 Task: Add Mauro & Gianni Parmesan Cheese Wedge to the cart.
Action: Mouse moved to (53, 342)
Screenshot: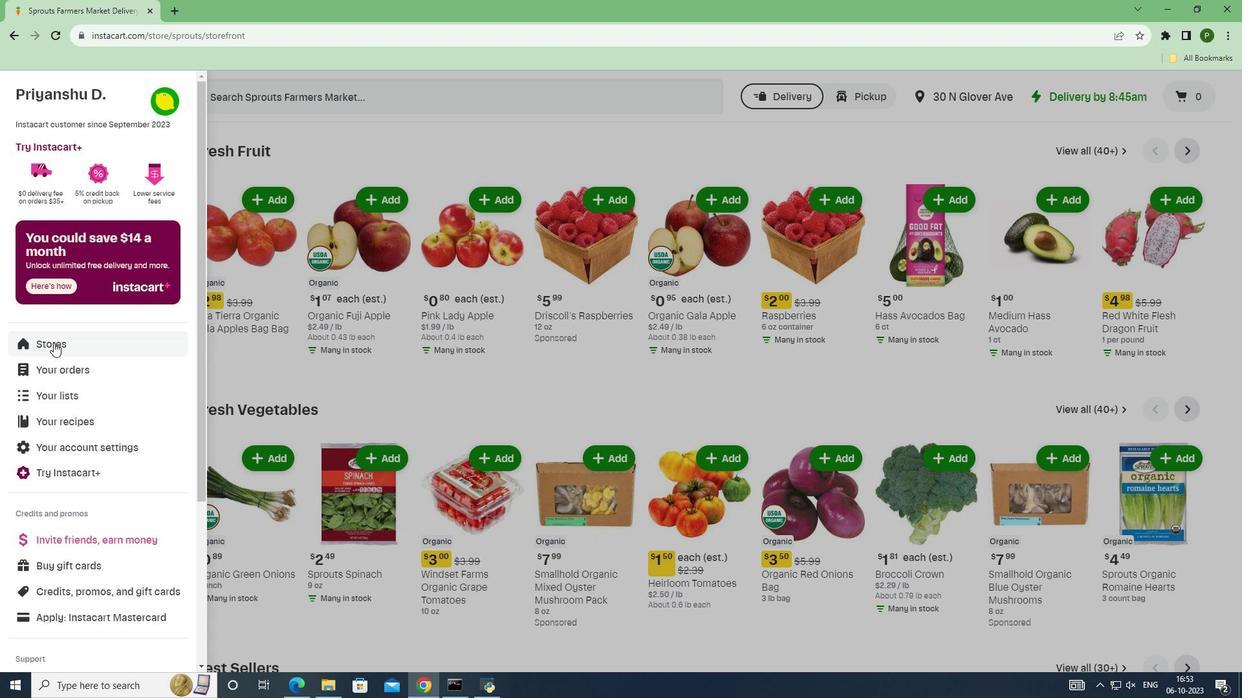 
Action: Mouse pressed left at (53, 342)
Screenshot: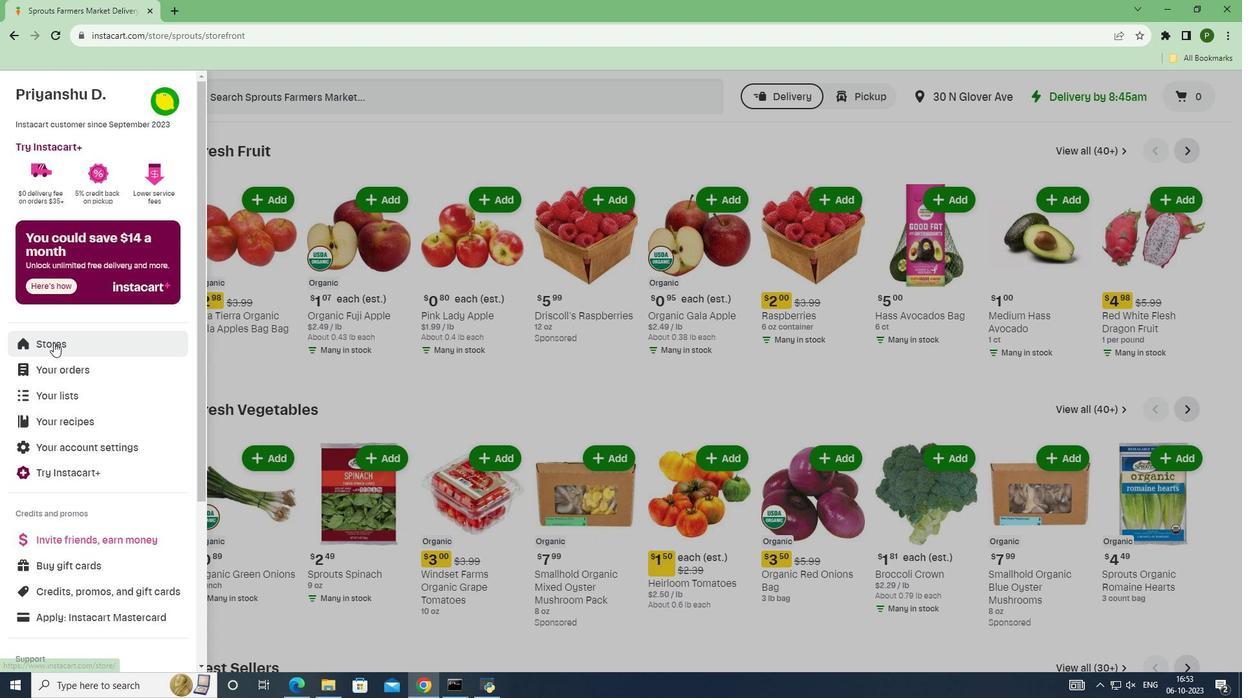 
Action: Mouse moved to (296, 126)
Screenshot: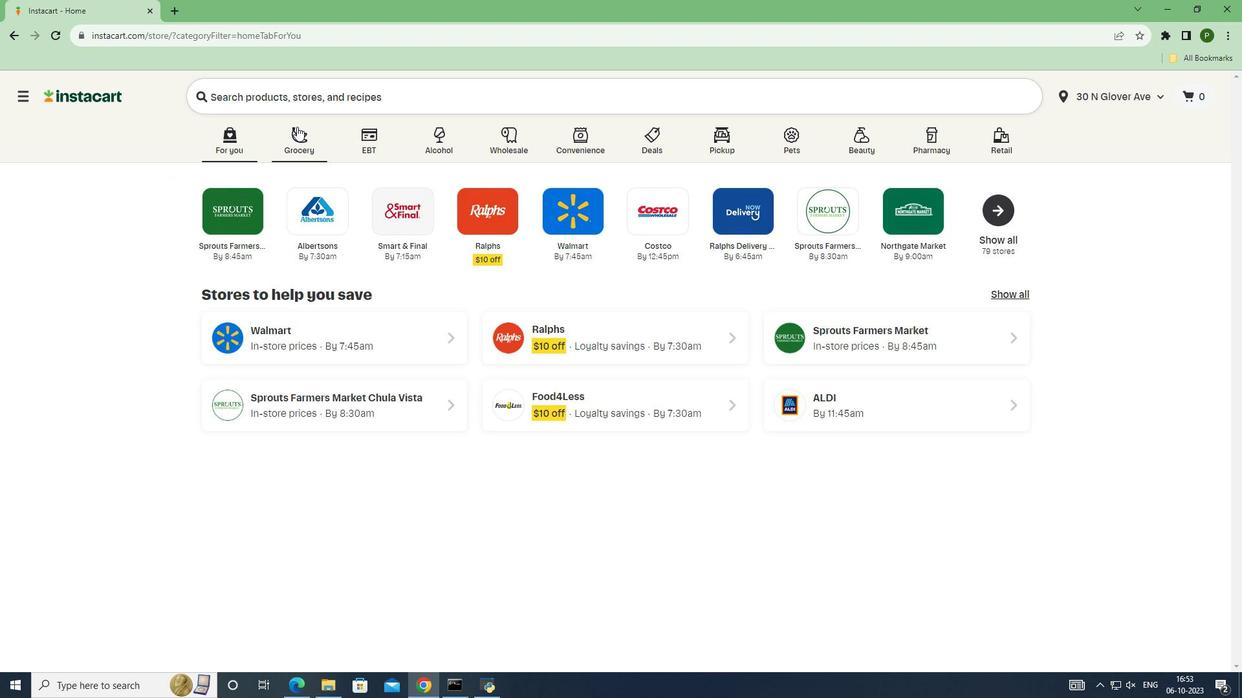 
Action: Mouse pressed left at (296, 126)
Screenshot: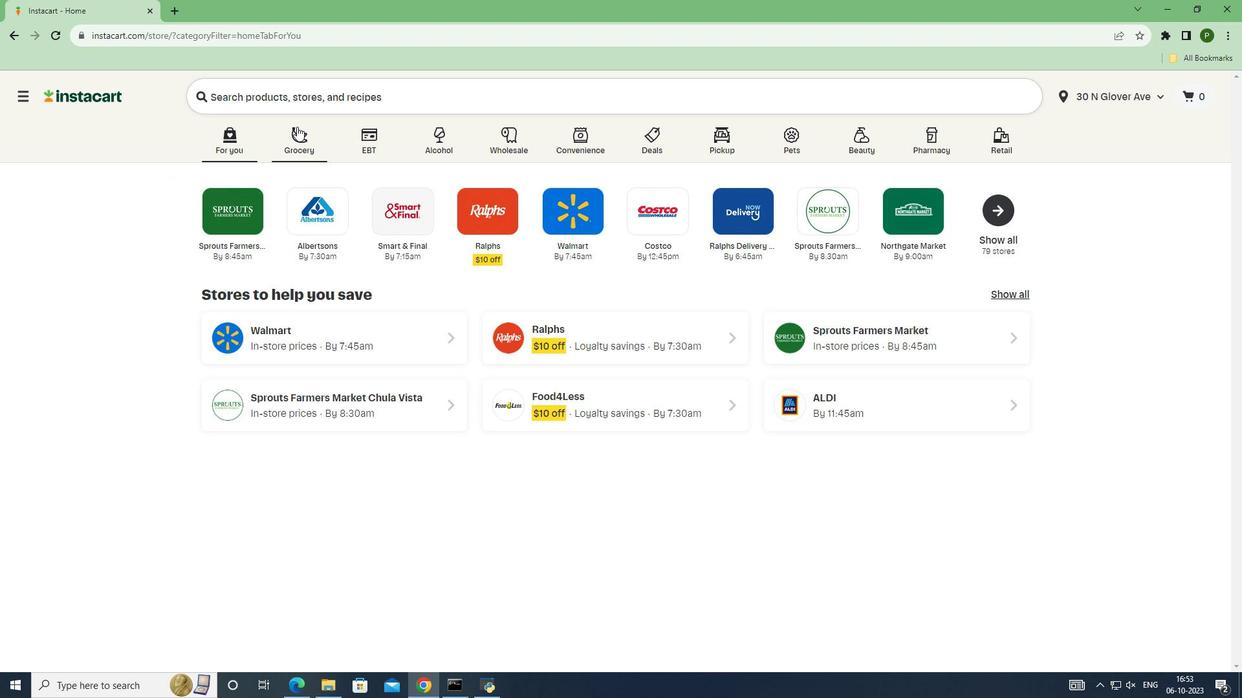 
Action: Mouse moved to (792, 287)
Screenshot: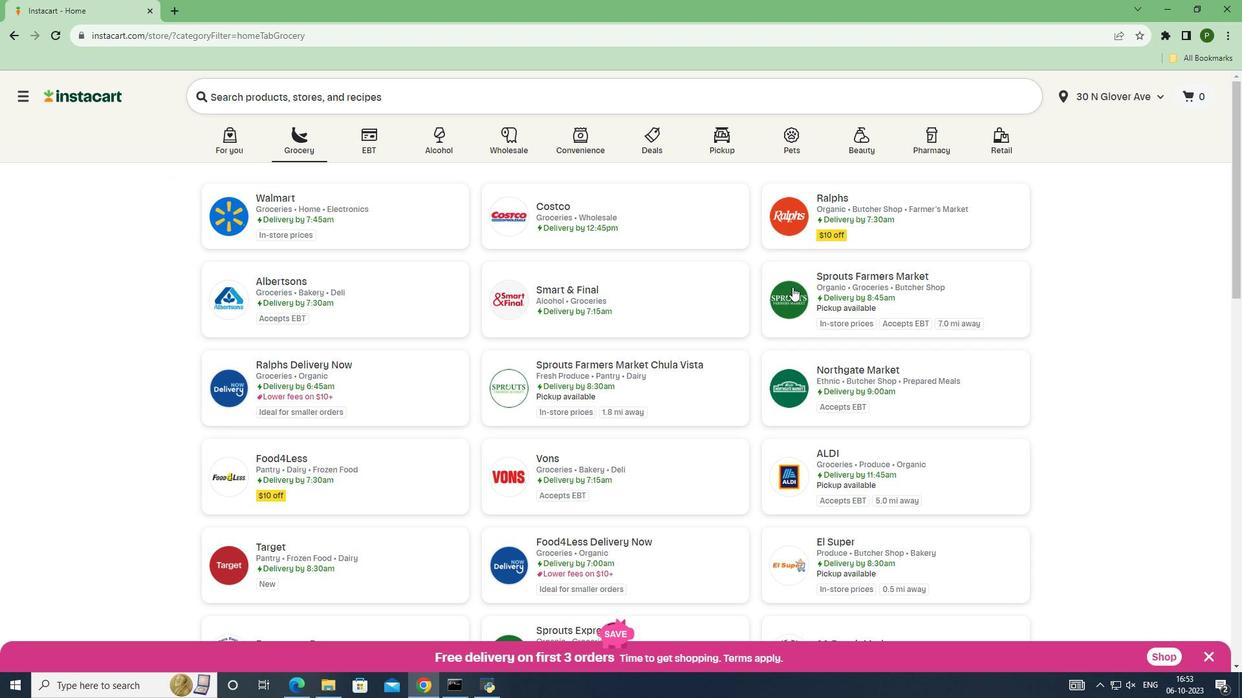 
Action: Mouse pressed left at (792, 287)
Screenshot: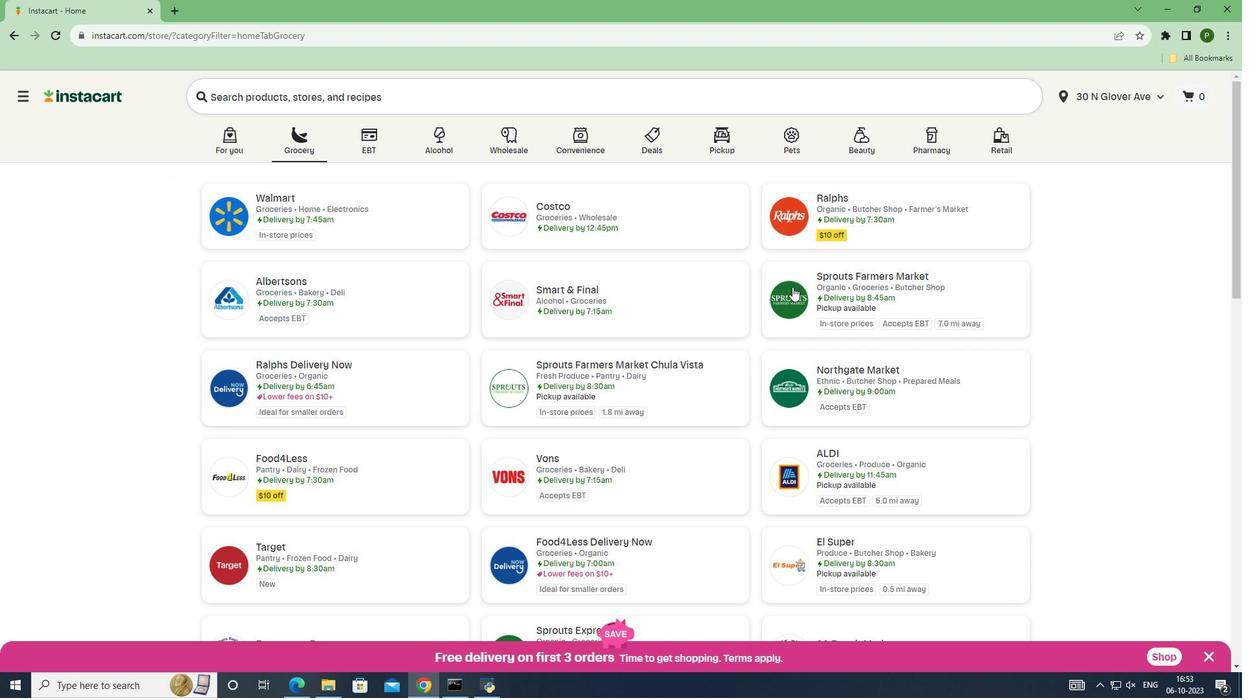 
Action: Mouse moved to (86, 425)
Screenshot: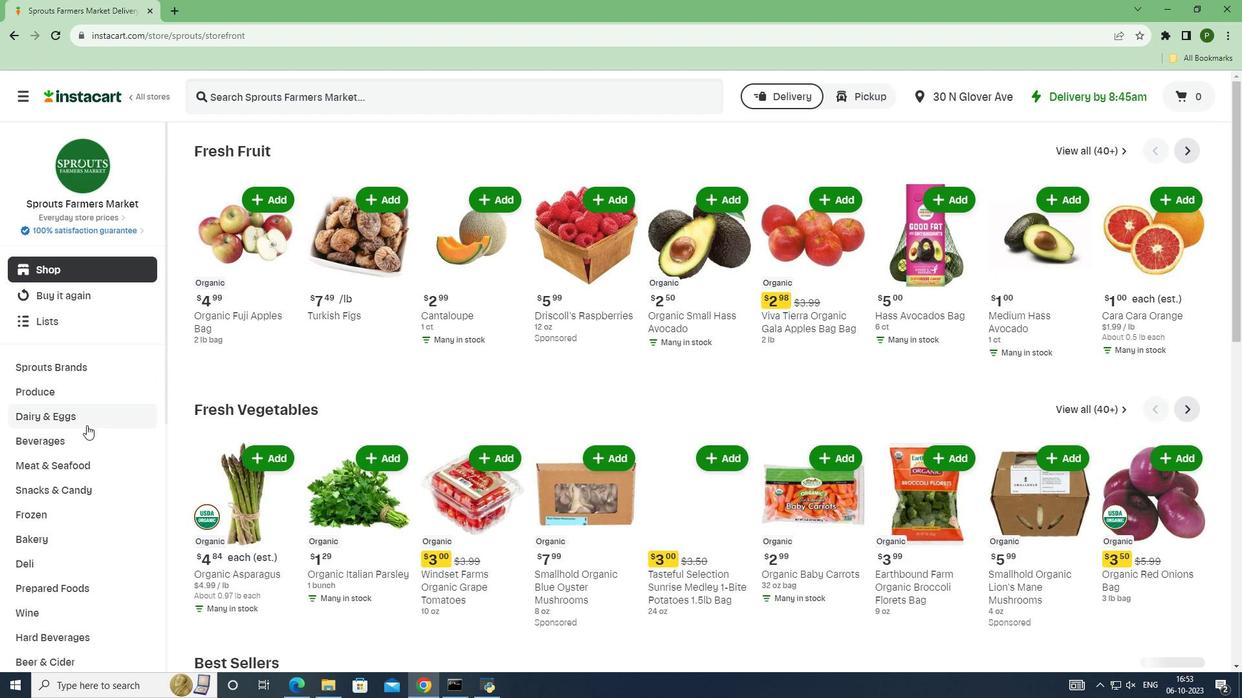 
Action: Mouse pressed left at (86, 425)
Screenshot: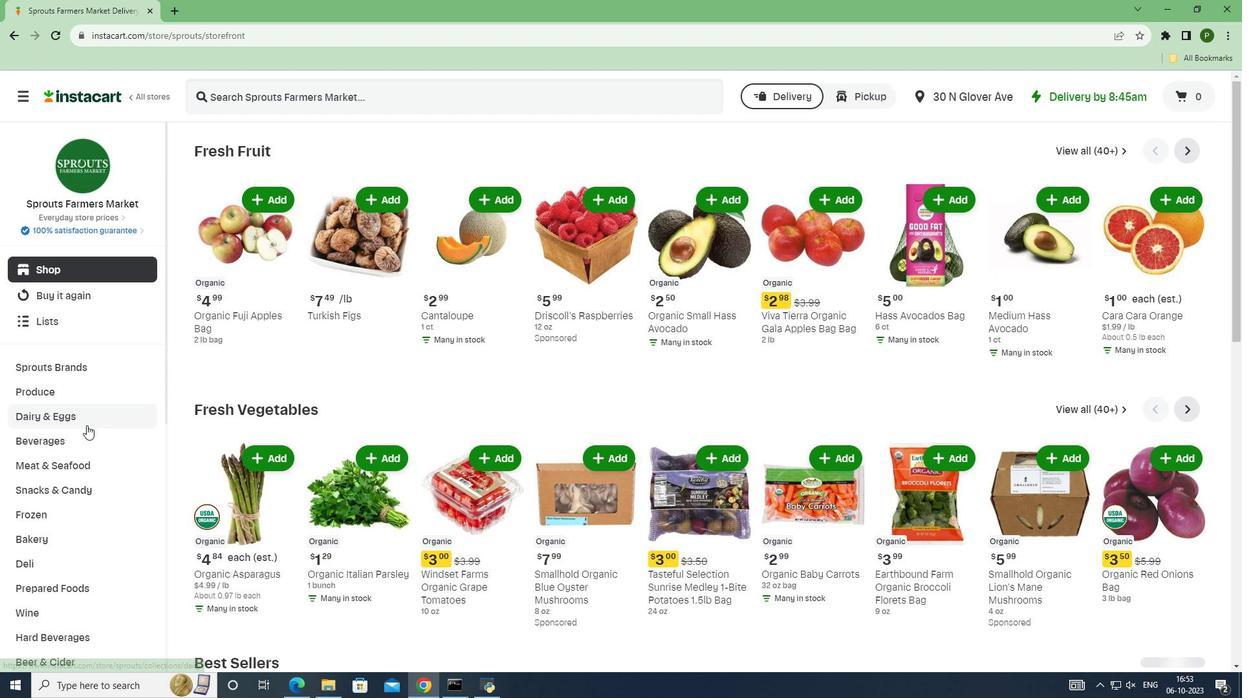 
Action: Mouse moved to (80, 466)
Screenshot: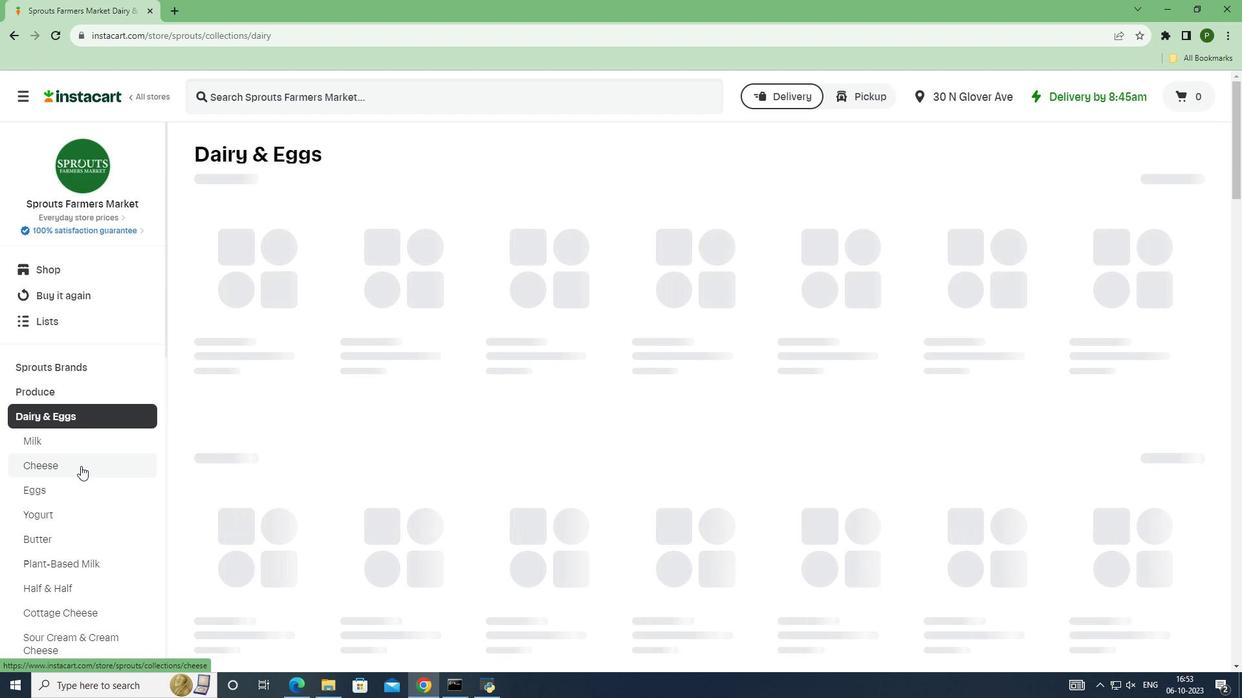 
Action: Mouse pressed left at (80, 466)
Screenshot: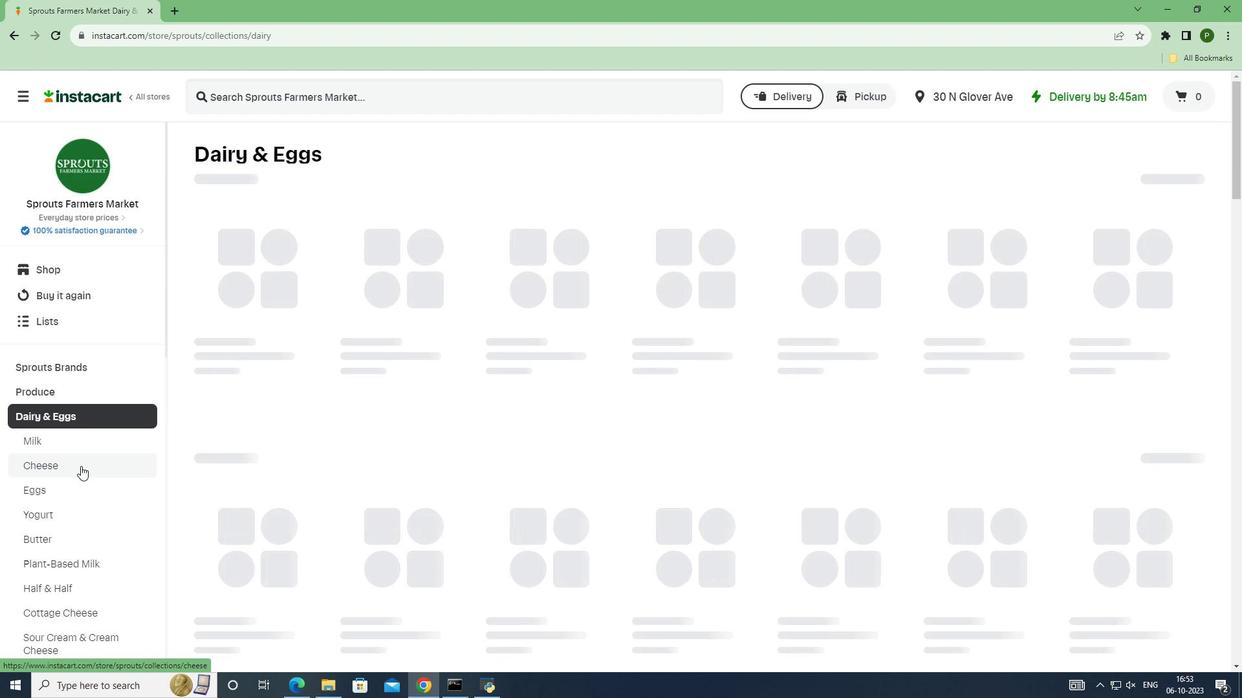 
Action: Mouse moved to (276, 92)
Screenshot: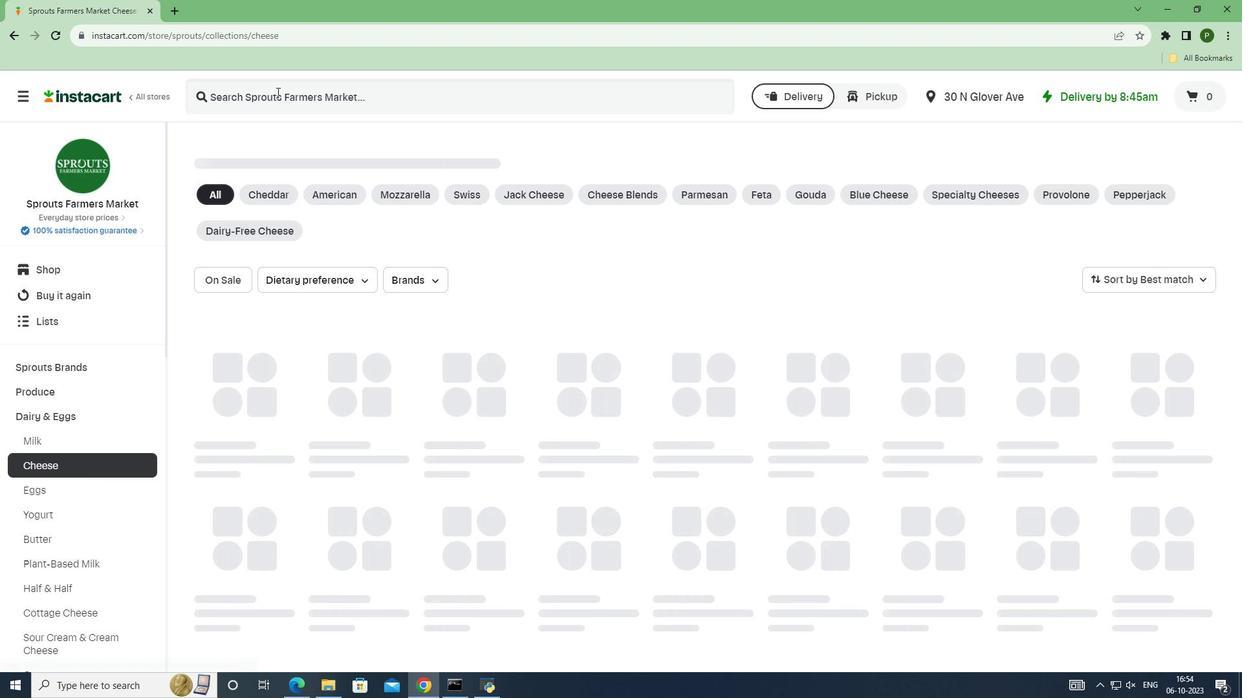 
Action: Mouse pressed left at (276, 92)
Screenshot: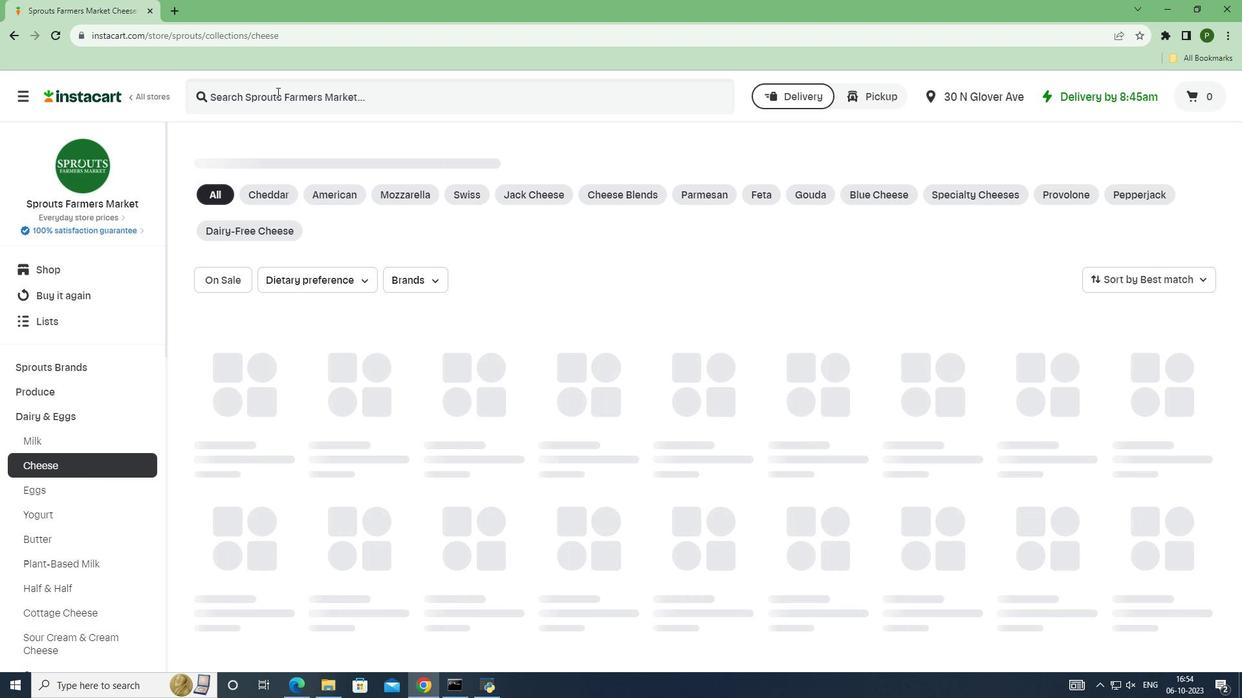 
Action: Key pressed <Key.caps_lock>M<Key.caps_lock>auro<Key.space><Key.shift>&<Key.space><Key.caps_lock>G<Key.caps_lock>ianni<Key.space><Key.caps_lock>P<Key.caps_lock>aa<Key.backspace>rme
Screenshot: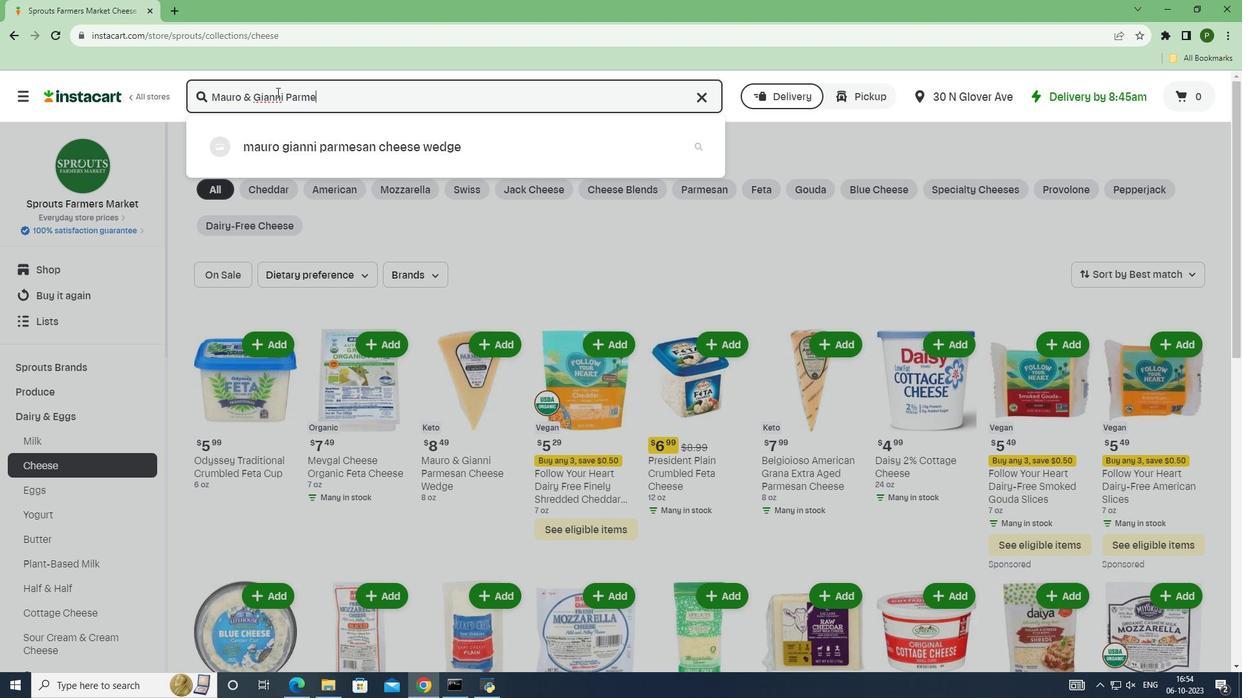 
Action: Mouse moved to (289, 142)
Screenshot: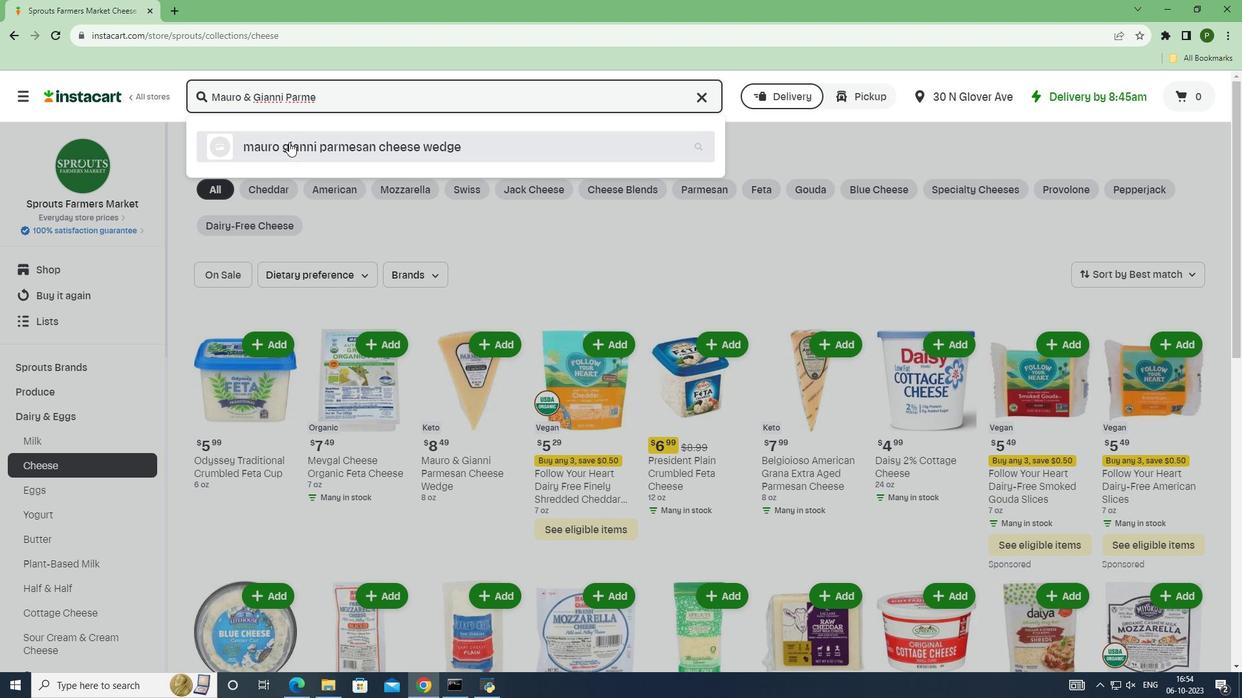 
Action: Mouse pressed left at (289, 142)
Screenshot: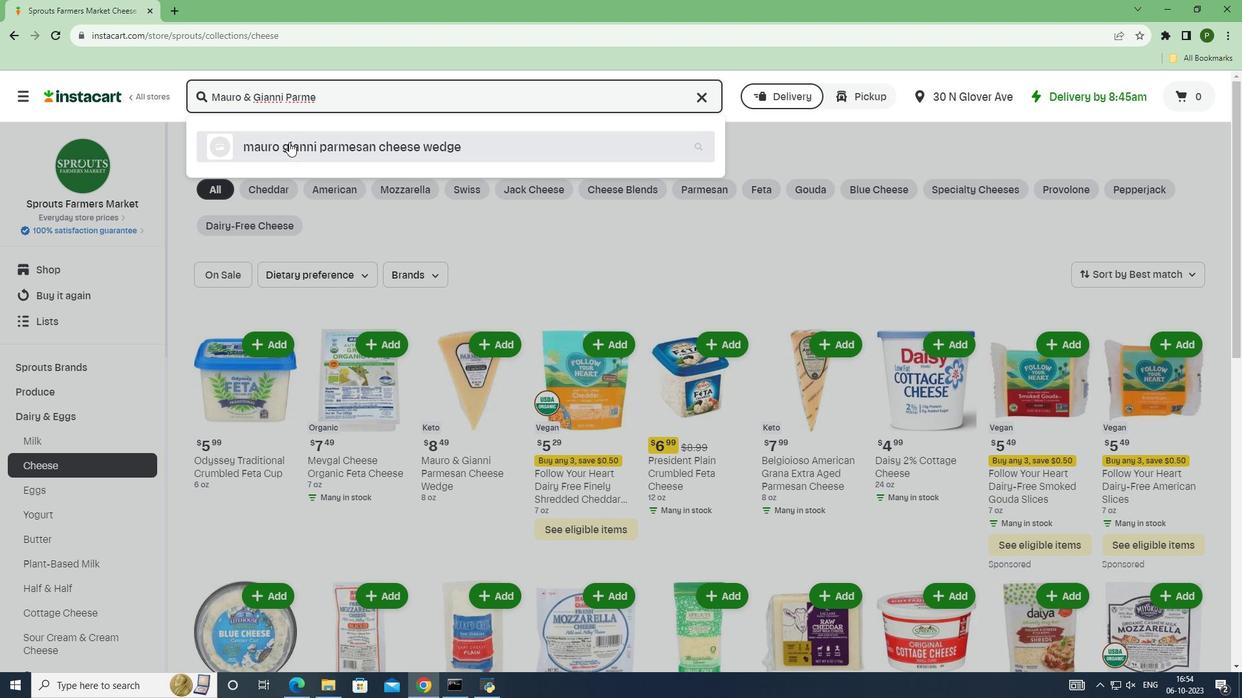 
Action: Mouse moved to (767, 245)
Screenshot: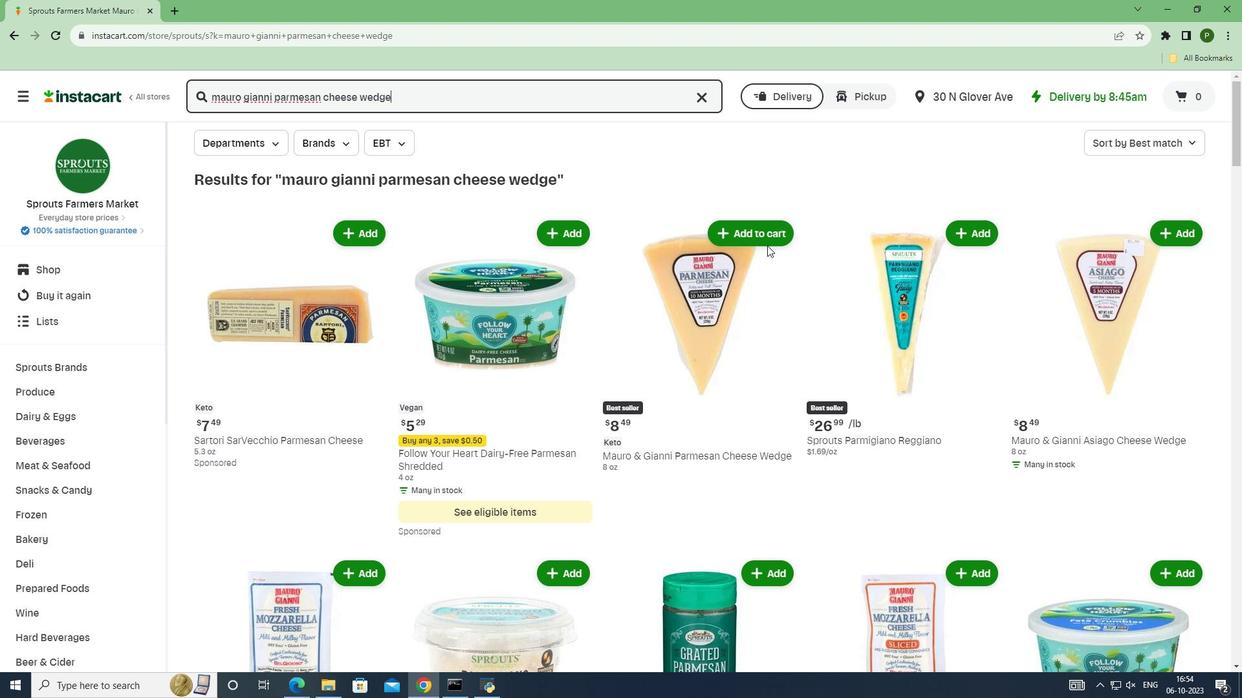 
Action: Mouse pressed left at (767, 245)
Screenshot: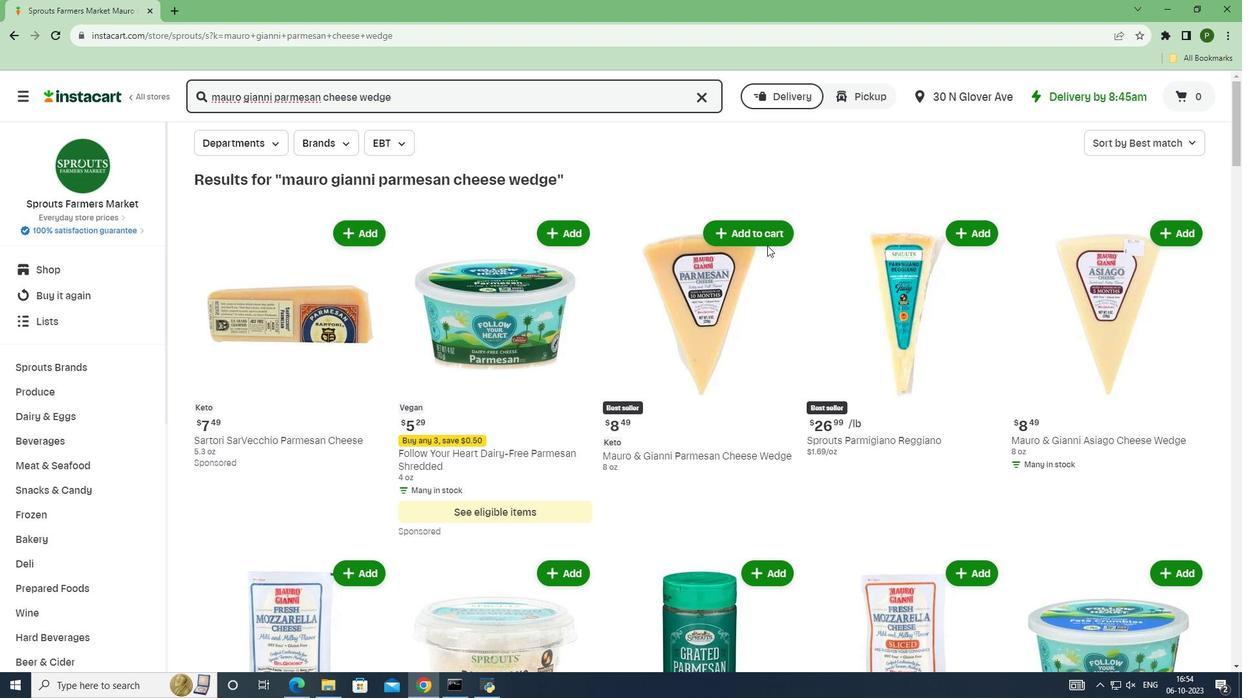 
Action: Mouse moved to (765, 239)
Screenshot: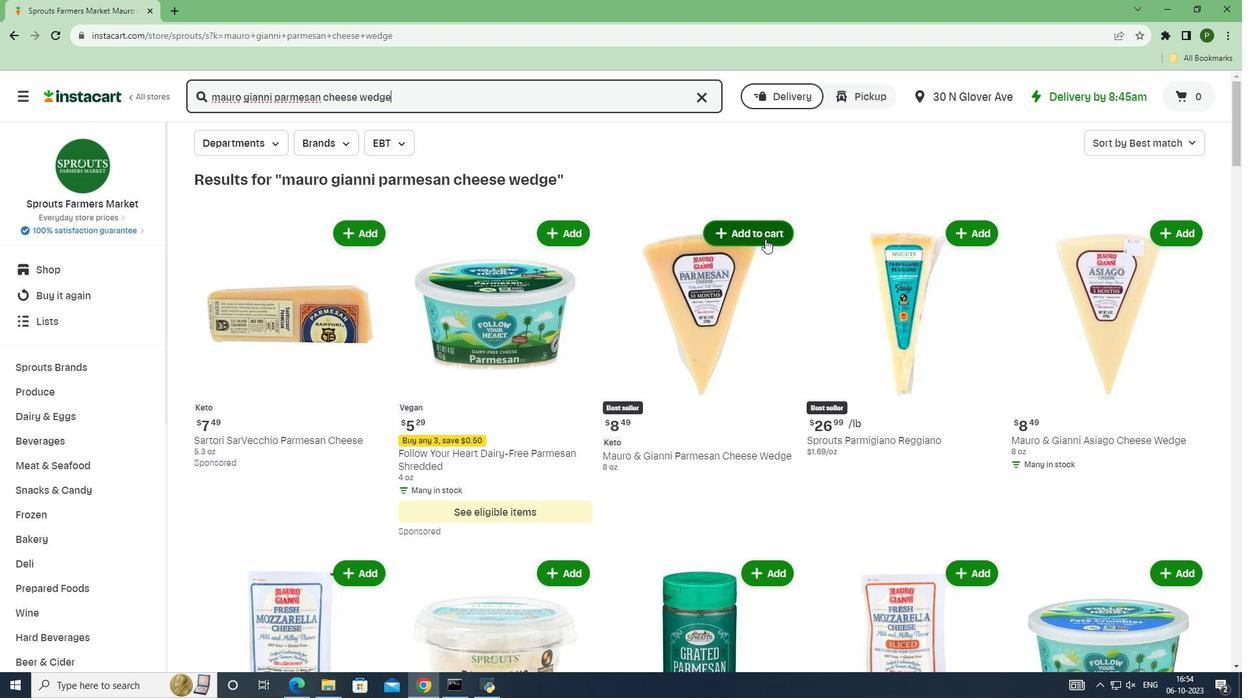 
Action: Mouse pressed left at (765, 239)
Screenshot: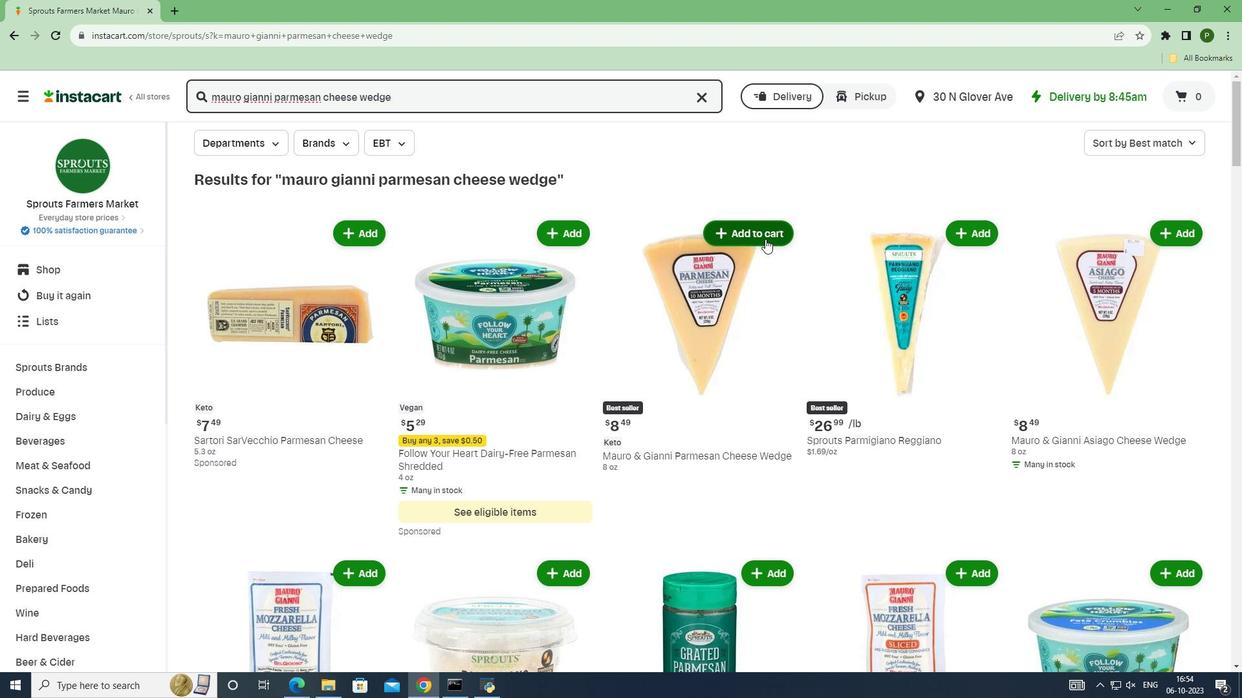 
Action: Mouse moved to (795, 296)
Screenshot: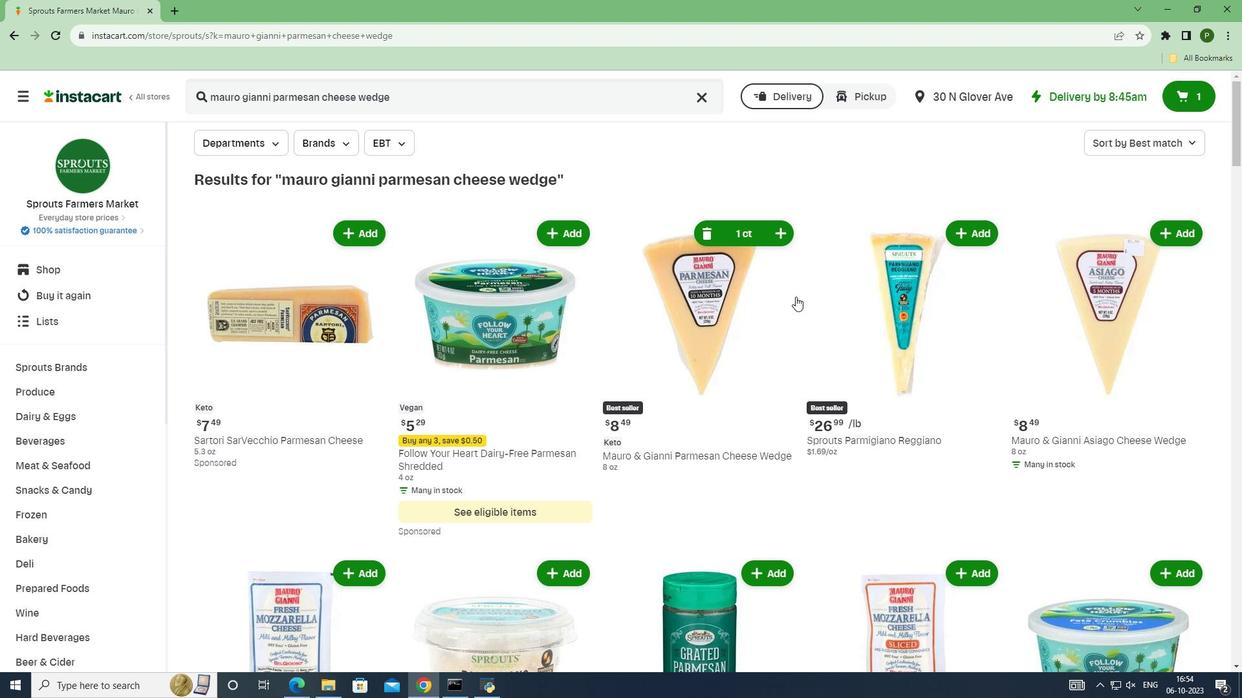 
